 Task: Open Card Card0003 in Board Board0001 in Development in Trello
Action: Mouse moved to (538, 60)
Screenshot: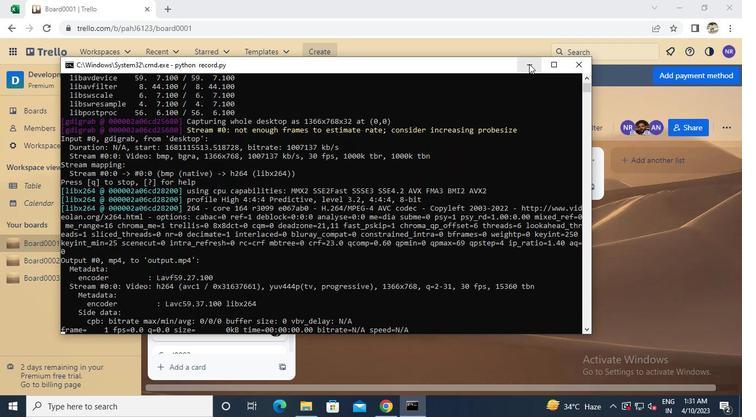 
Action: Mouse pressed left at (538, 60)
Screenshot: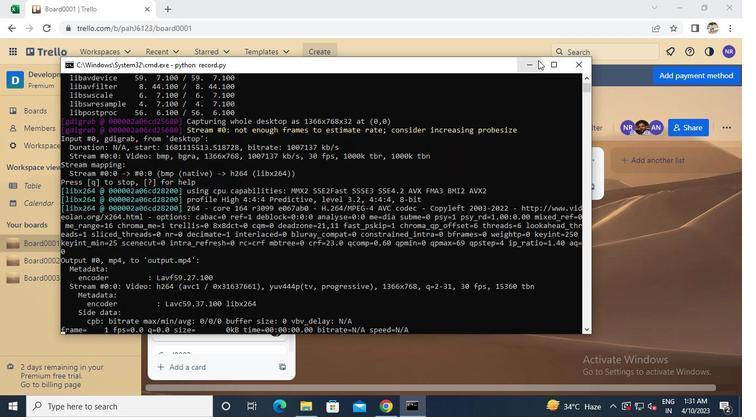 
Action: Mouse moved to (189, 298)
Screenshot: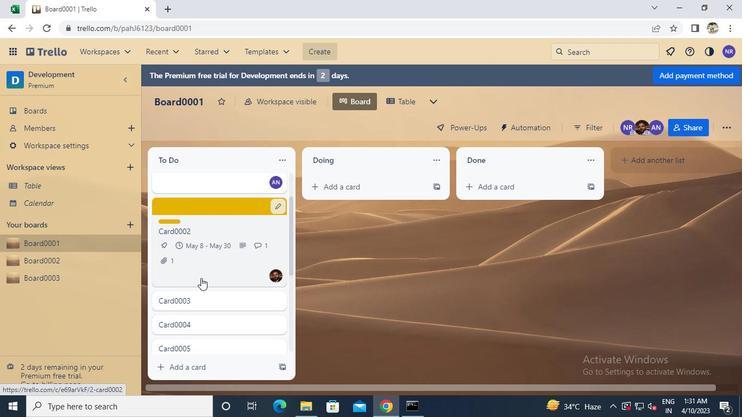 
Action: Mouse pressed left at (189, 298)
Screenshot: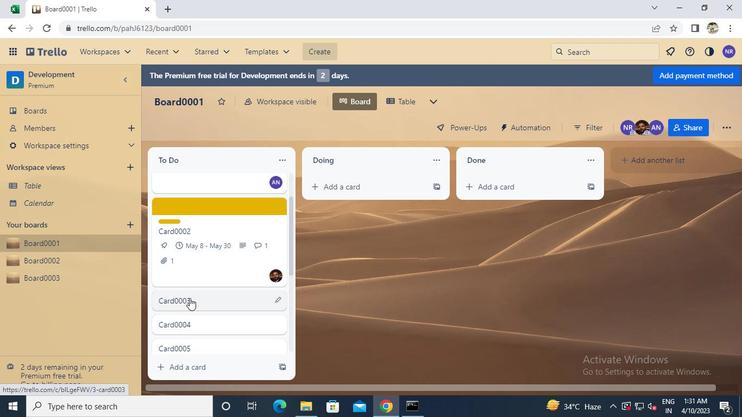 
Action: Mouse moved to (408, 407)
Screenshot: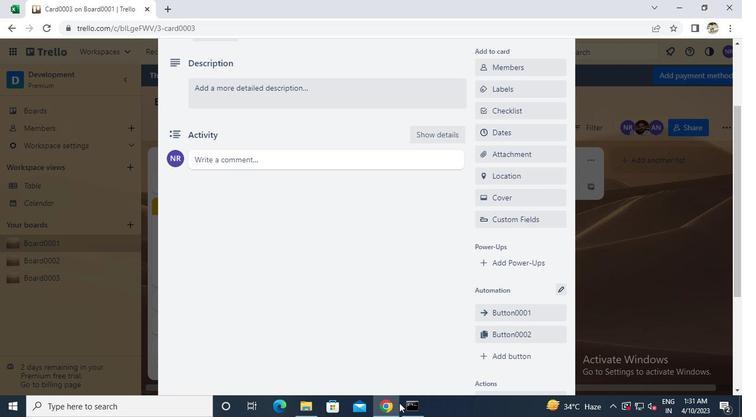 
Action: Mouse pressed left at (408, 407)
Screenshot: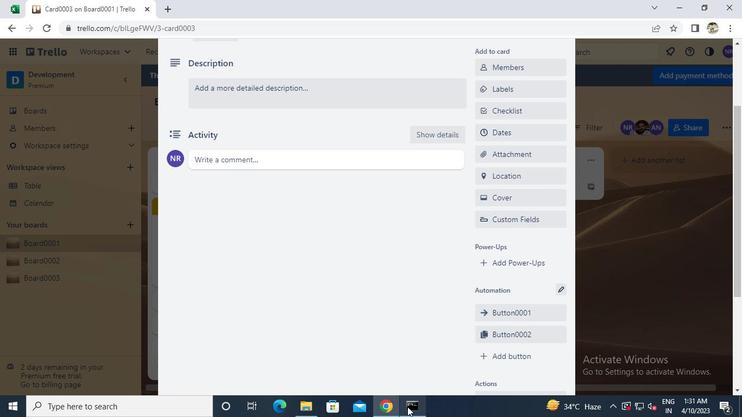 
Action: Mouse moved to (575, 66)
Screenshot: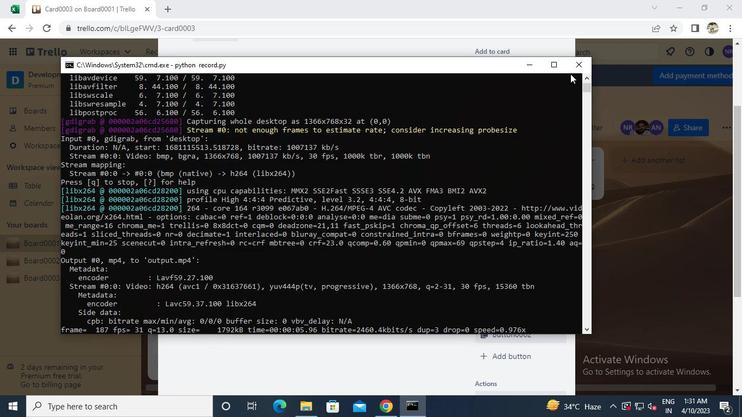 
Action: Mouse pressed left at (575, 66)
Screenshot: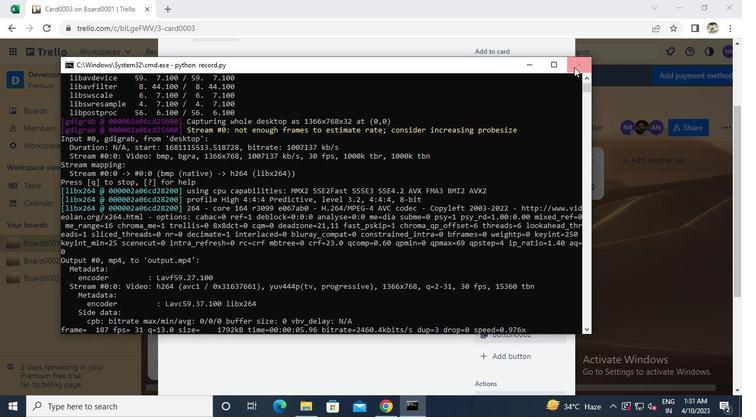 
